 Task: Find all tasks completed yesterday in Microsoft Outlook.
Action: Mouse moved to (19, 148)
Screenshot: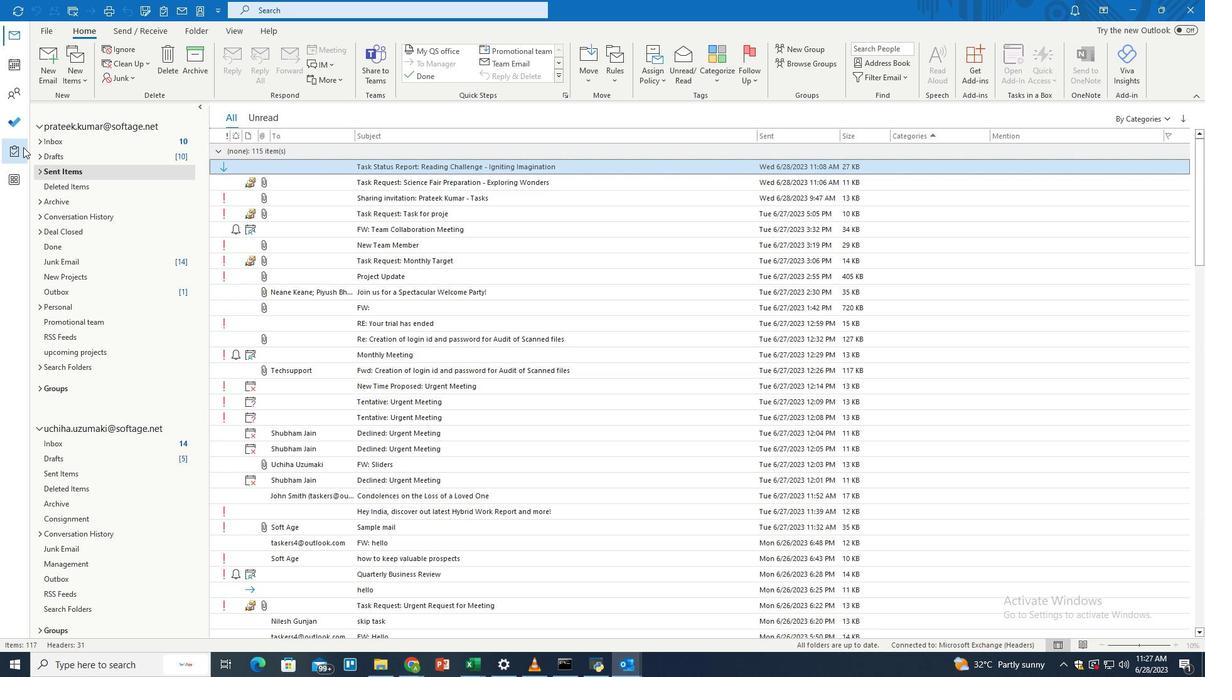 
Action: Mouse pressed left at (19, 148)
Screenshot: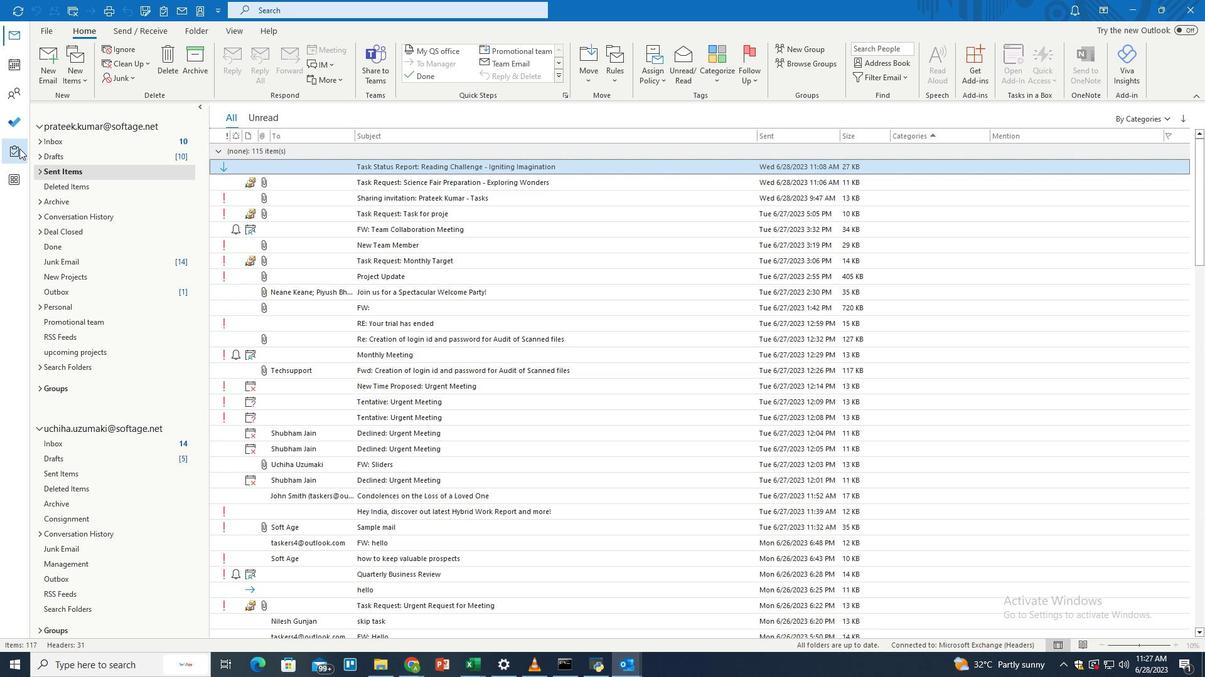 
Action: Mouse moved to (436, 12)
Screenshot: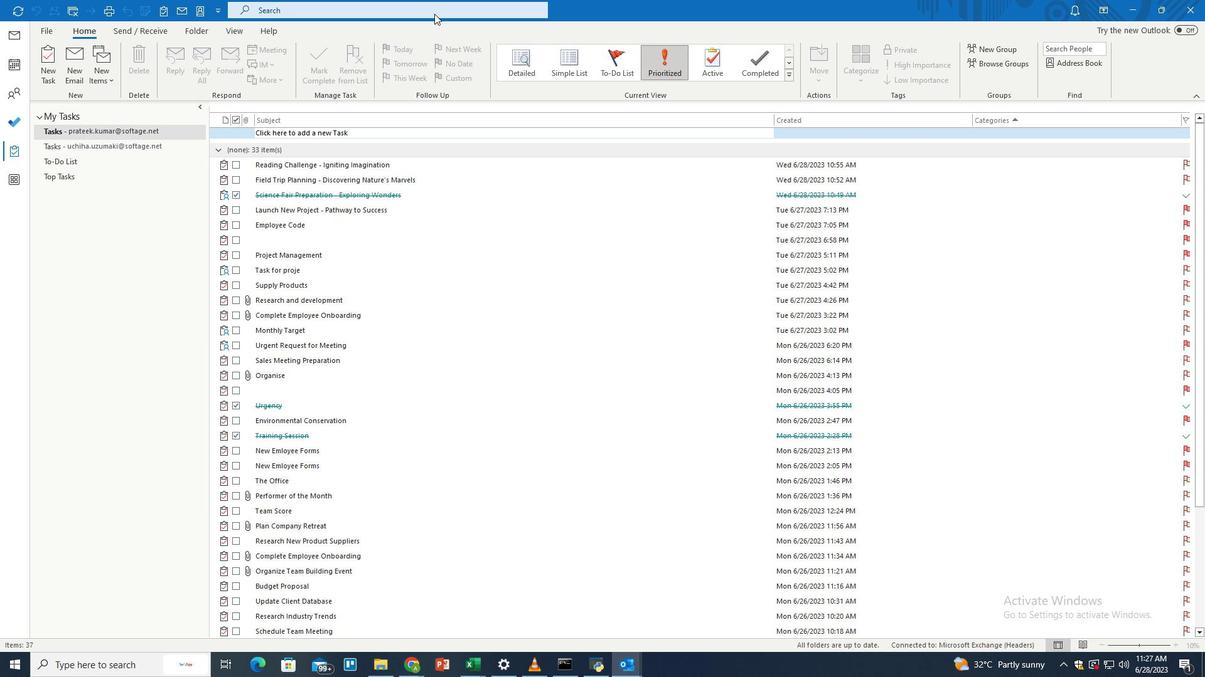 
Action: Mouse pressed left at (436, 12)
Screenshot: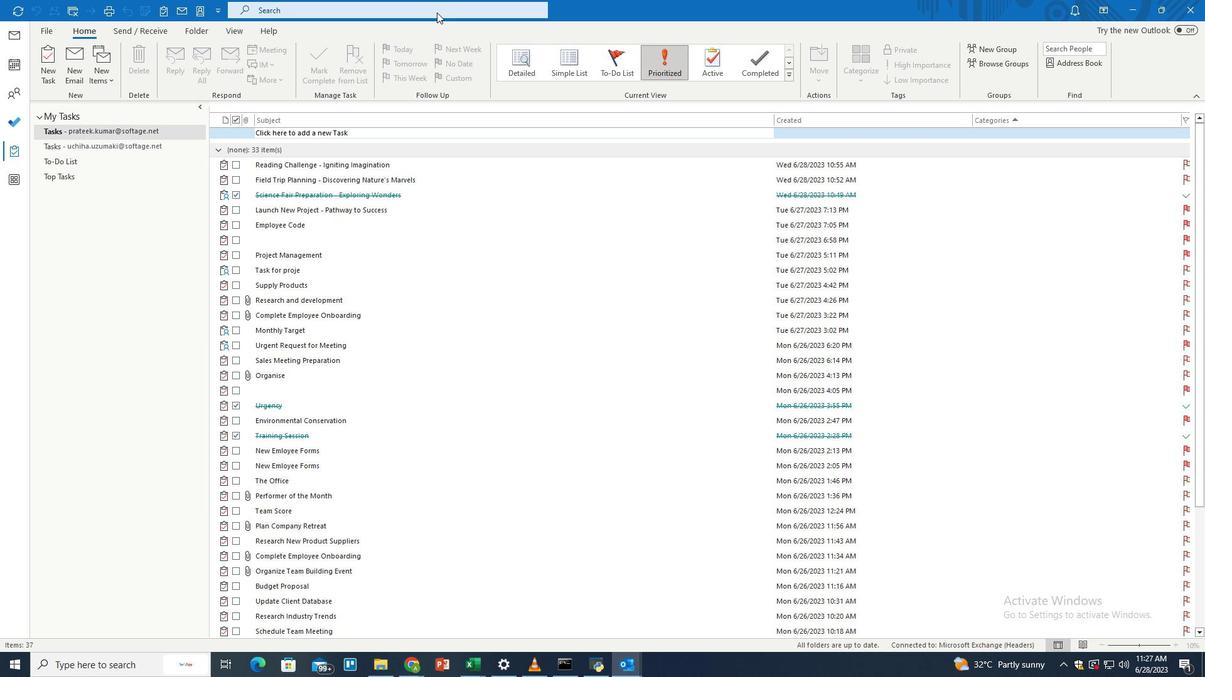 
Action: Mouse moved to (587, 6)
Screenshot: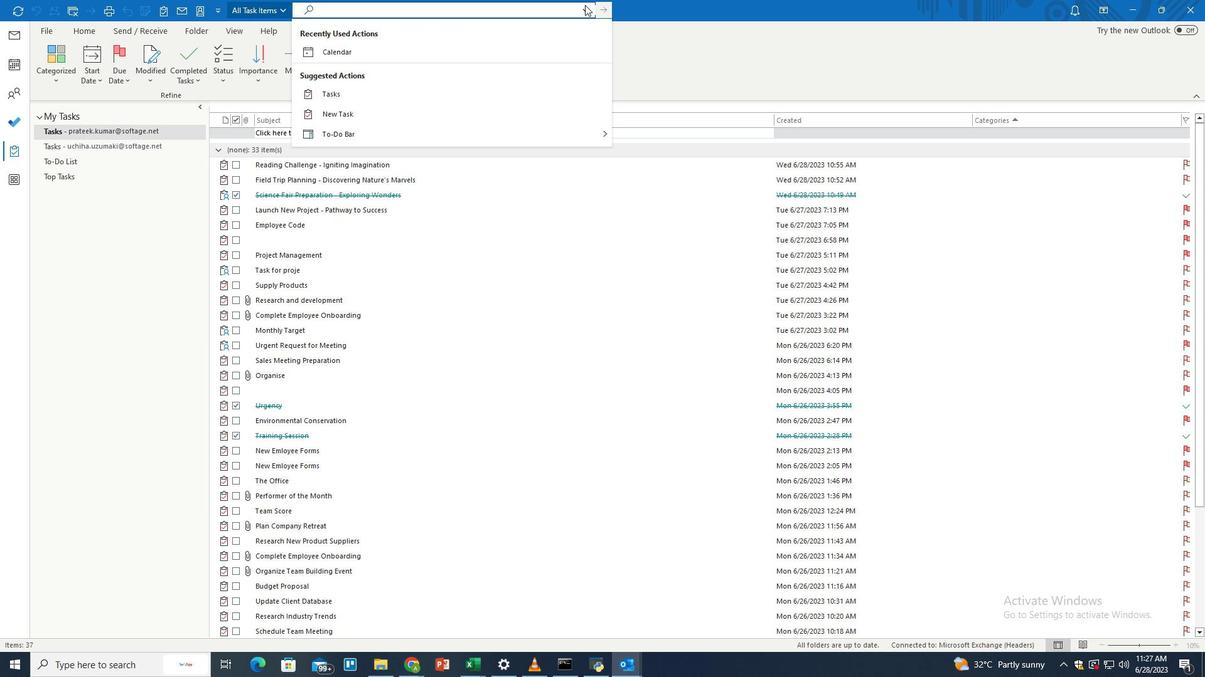 
Action: Mouse pressed left at (587, 6)
Screenshot: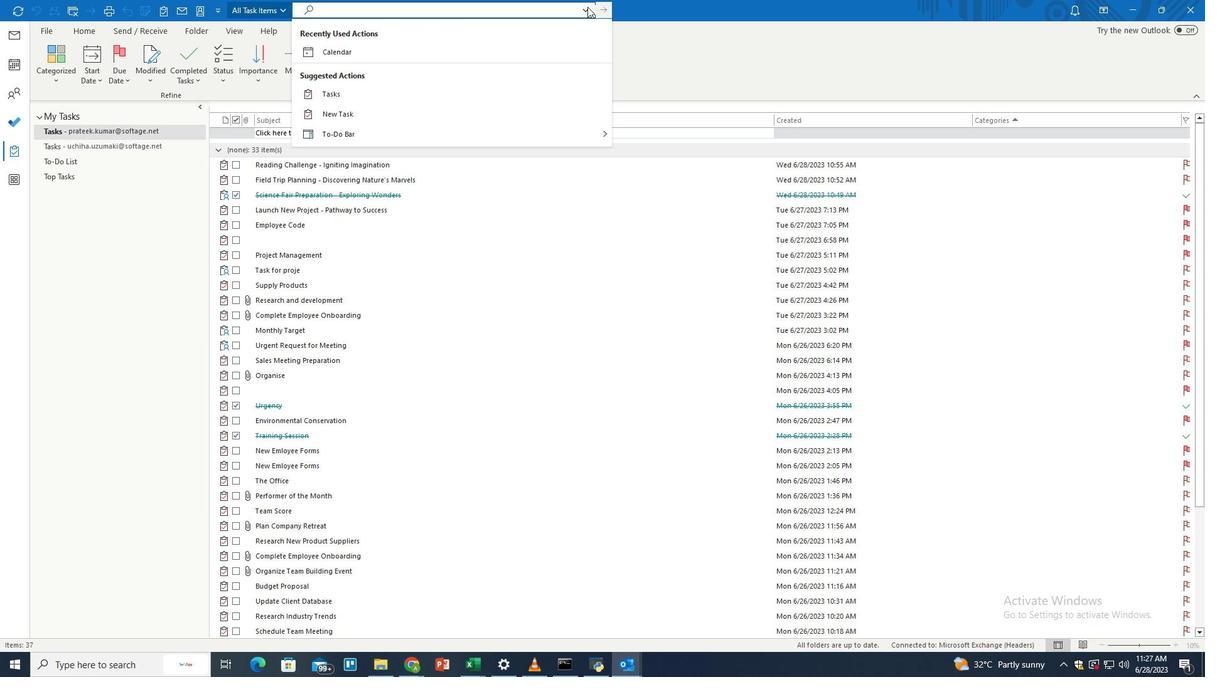 
Action: Mouse moved to (368, 65)
Screenshot: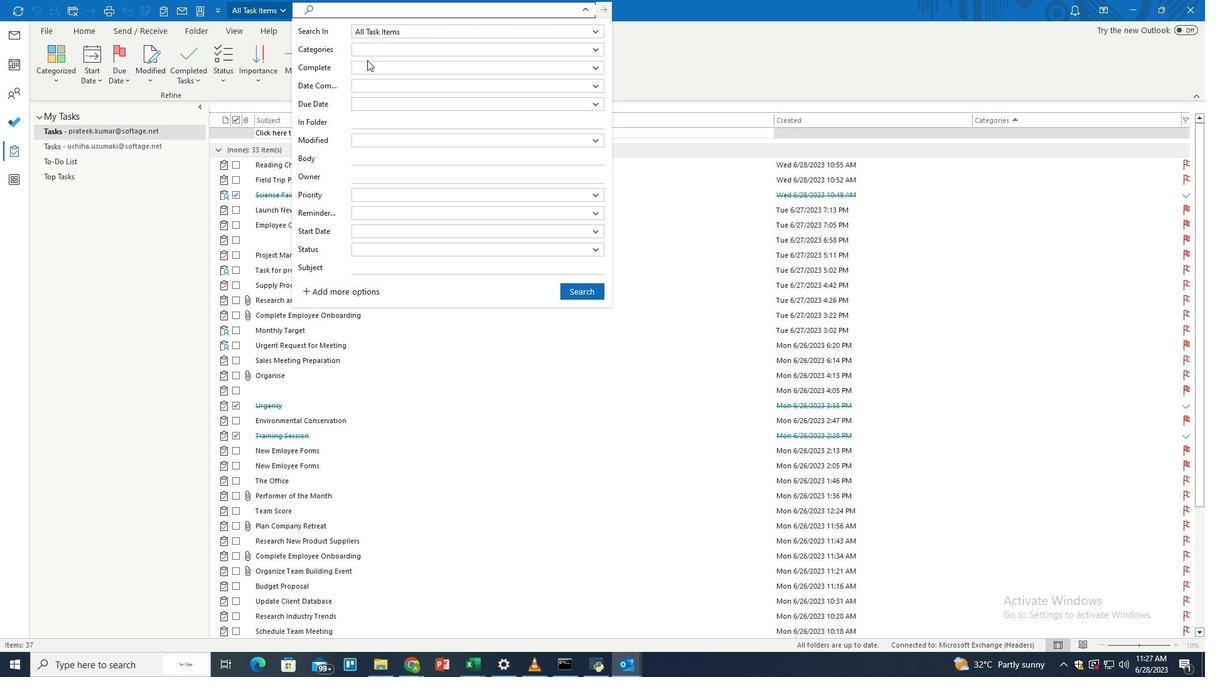 
Action: Mouse pressed left at (368, 65)
Screenshot: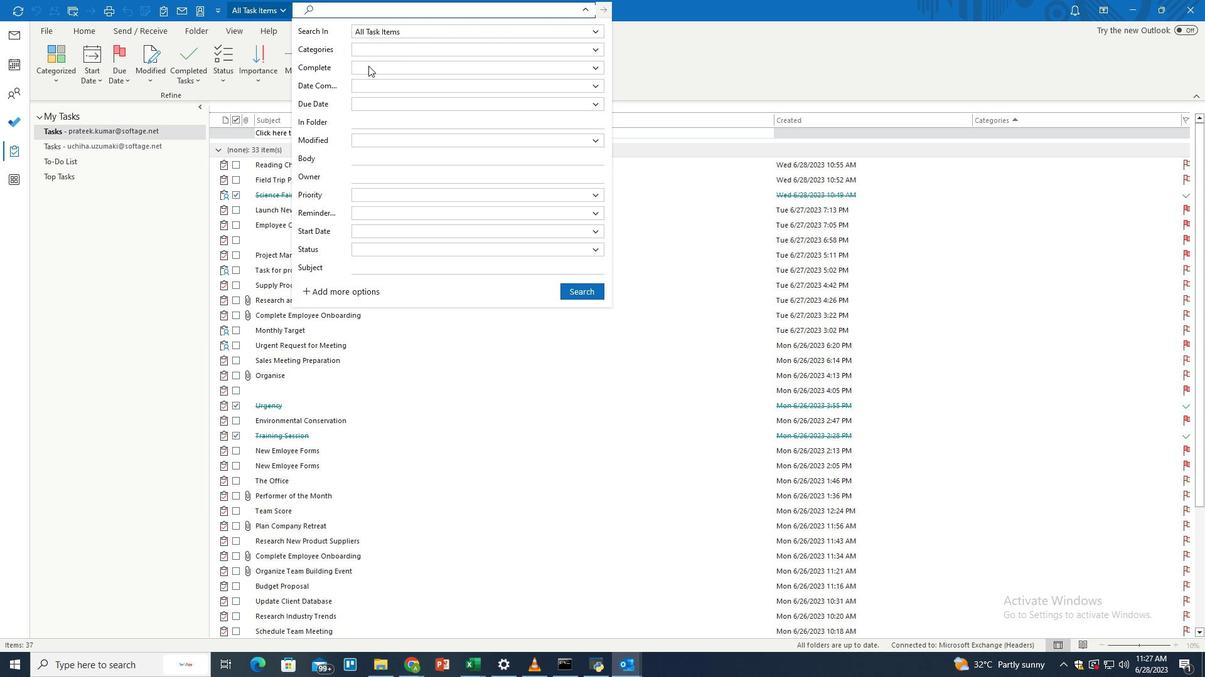 
Action: Mouse moved to (368, 101)
Screenshot: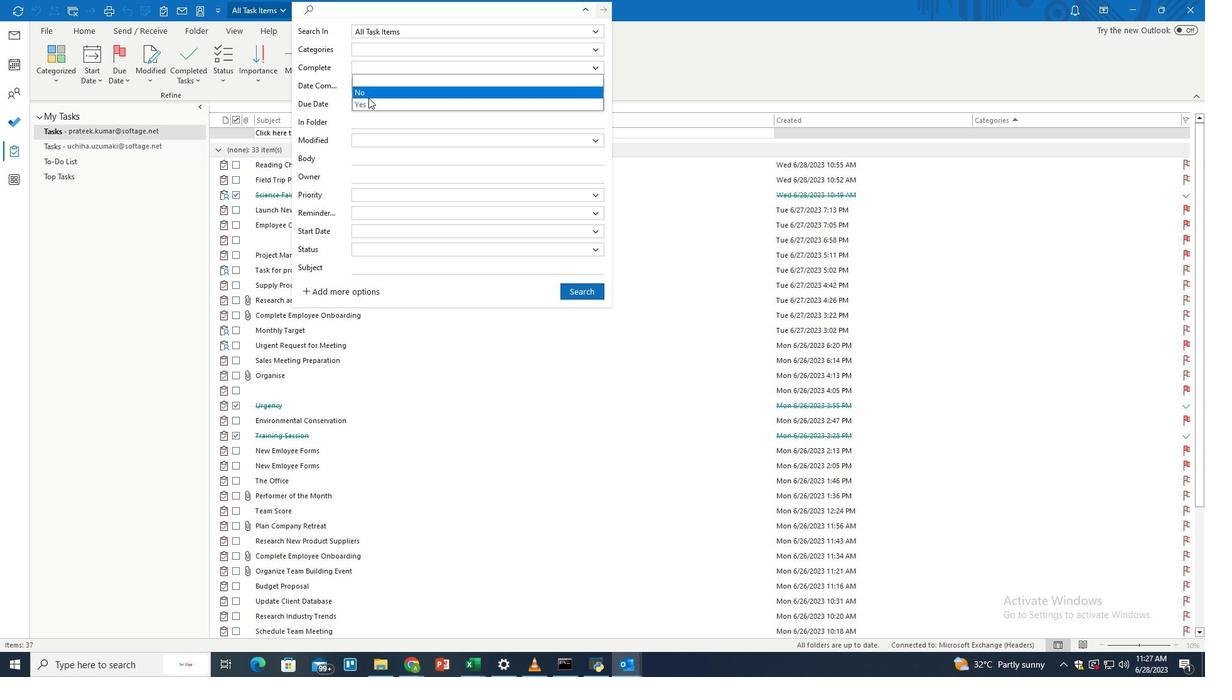 
Action: Mouse pressed left at (368, 101)
Screenshot: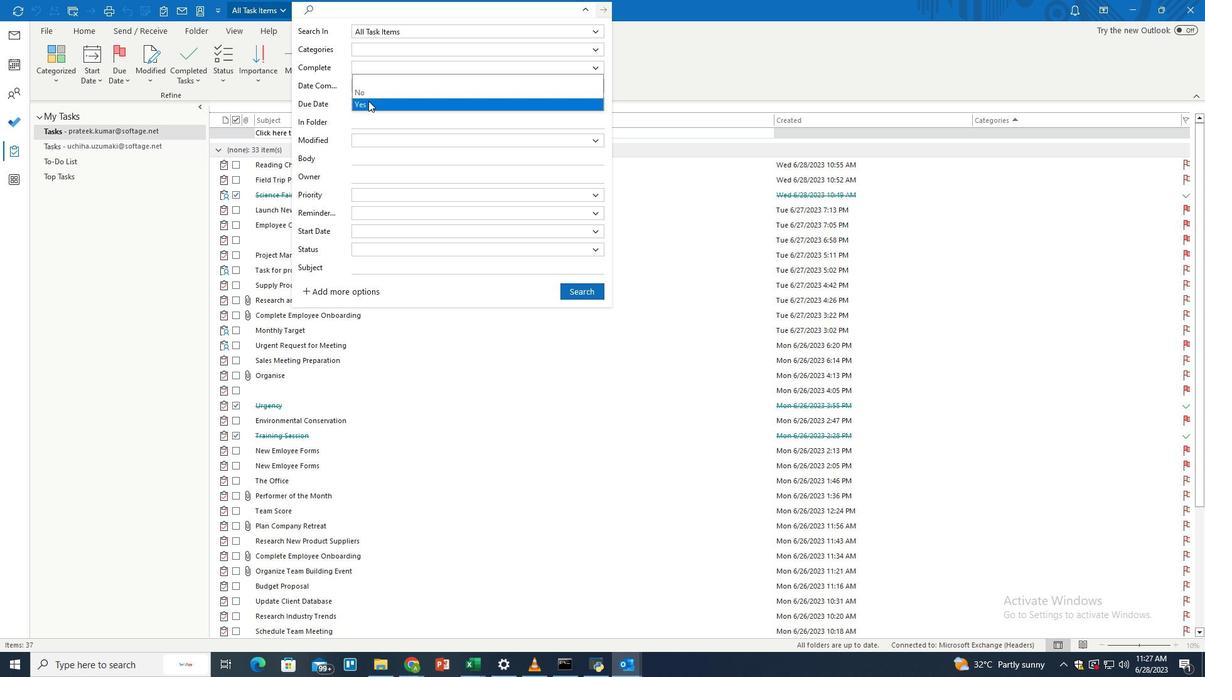 
Action: Mouse moved to (363, 80)
Screenshot: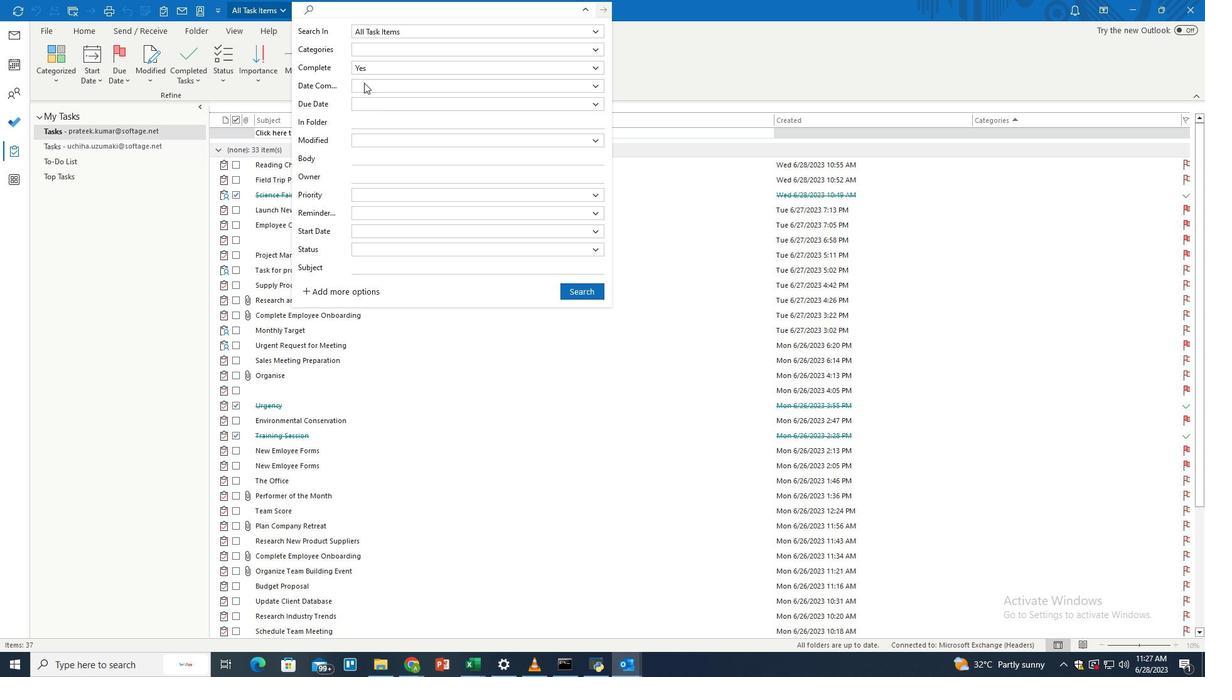 
Action: Mouse pressed left at (363, 80)
Screenshot: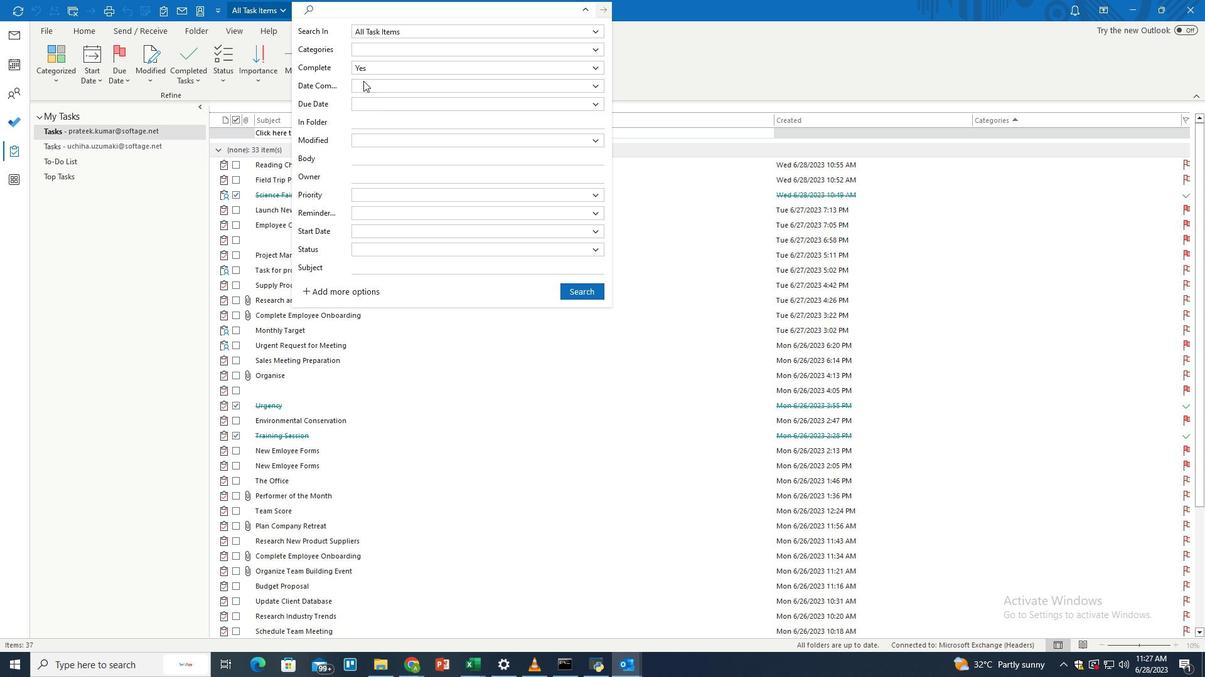 
Action: Mouse moved to (369, 119)
Screenshot: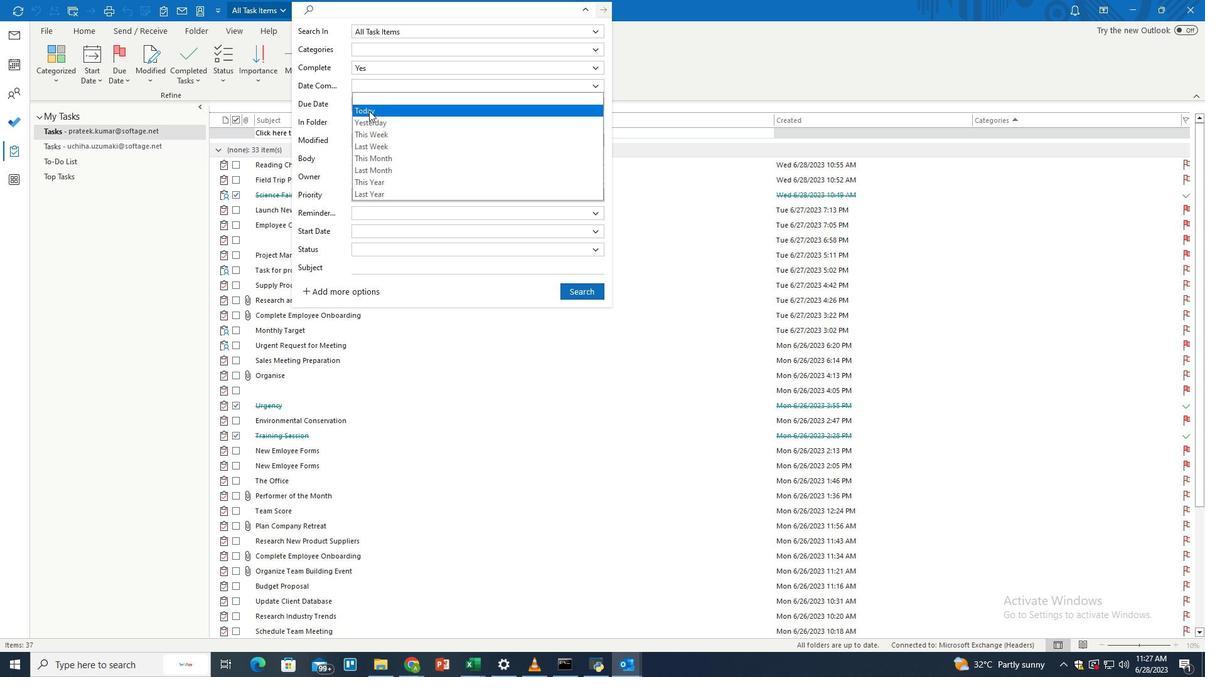 
Action: Mouse pressed left at (369, 119)
Screenshot: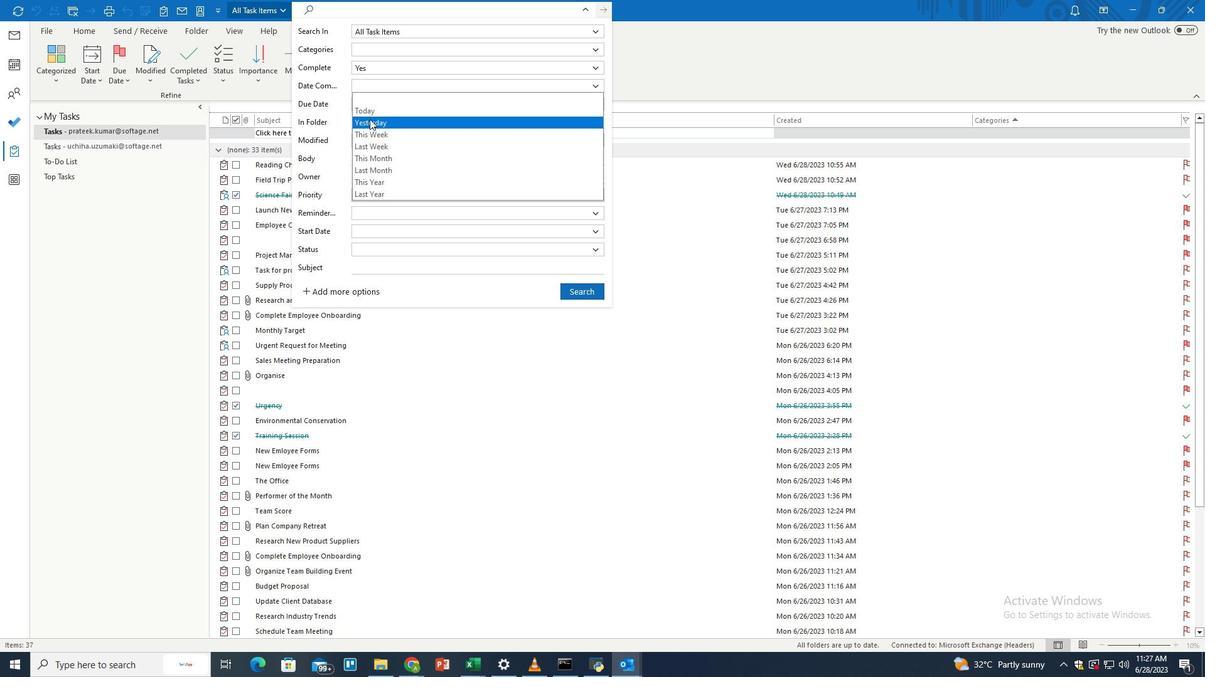 
Action: Mouse moved to (575, 291)
Screenshot: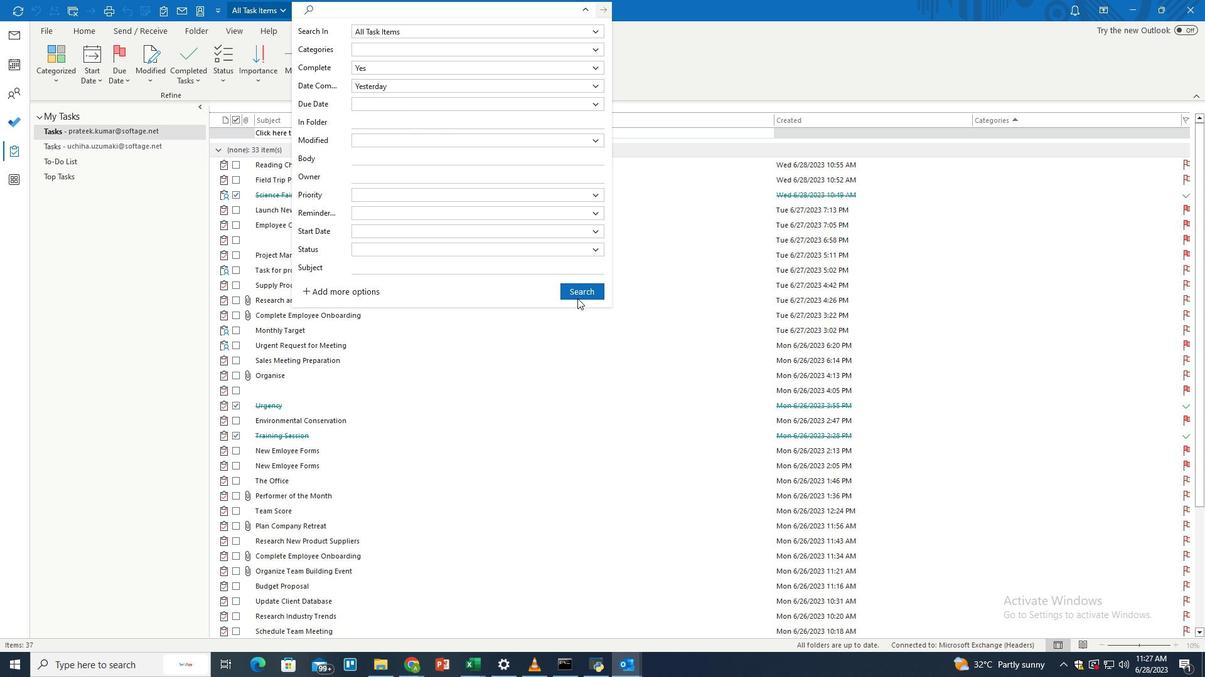 
Action: Mouse pressed left at (575, 291)
Screenshot: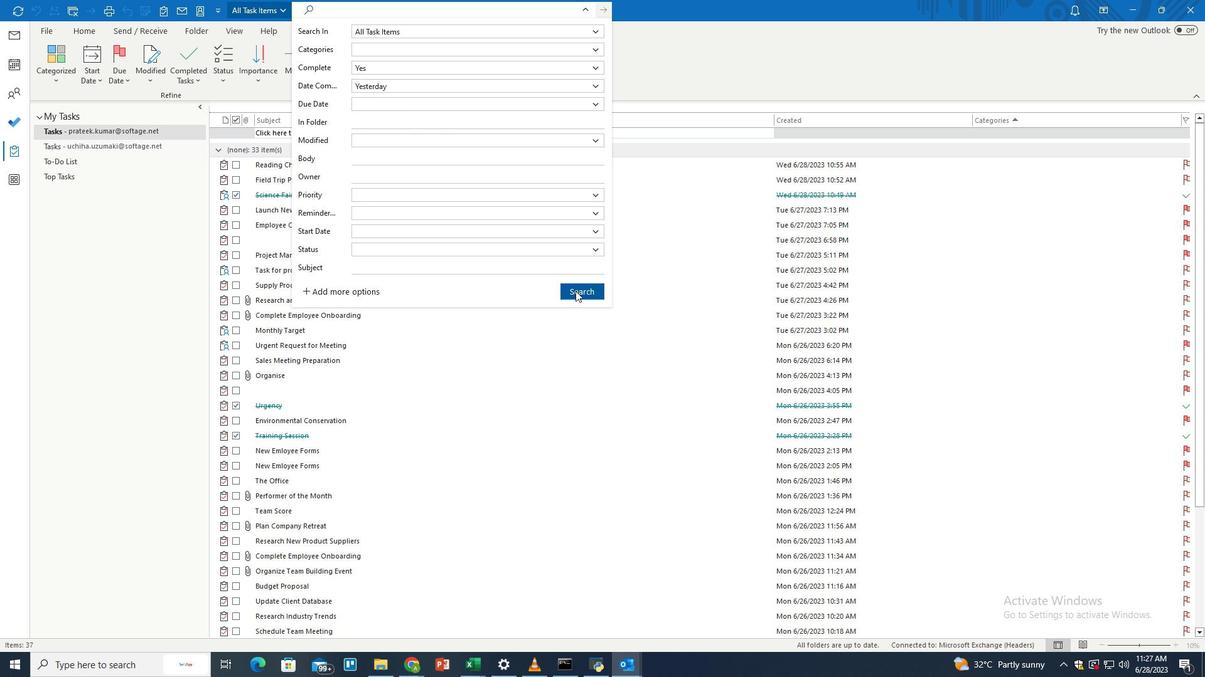
